 Task: Find the best route from Orlando, Florida, to Miami, Florida.
Action: Mouse moved to (291, 87)
Screenshot: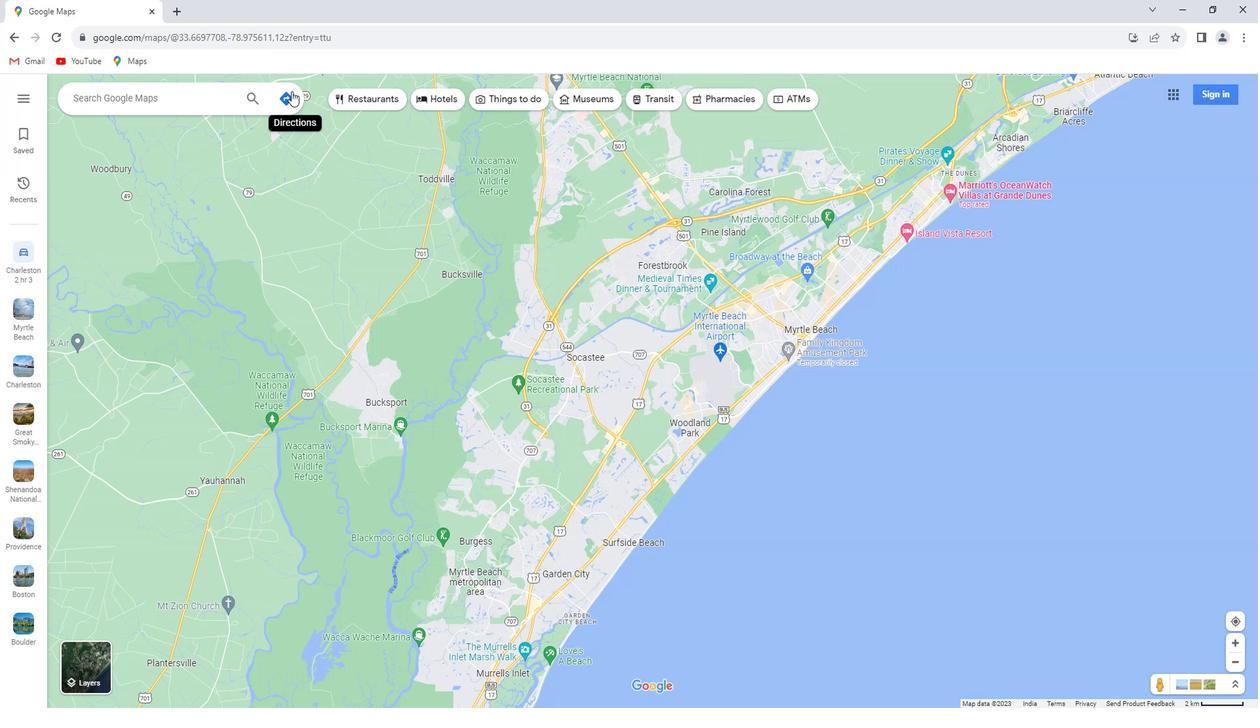 
Action: Mouse pressed left at (291, 87)
Screenshot: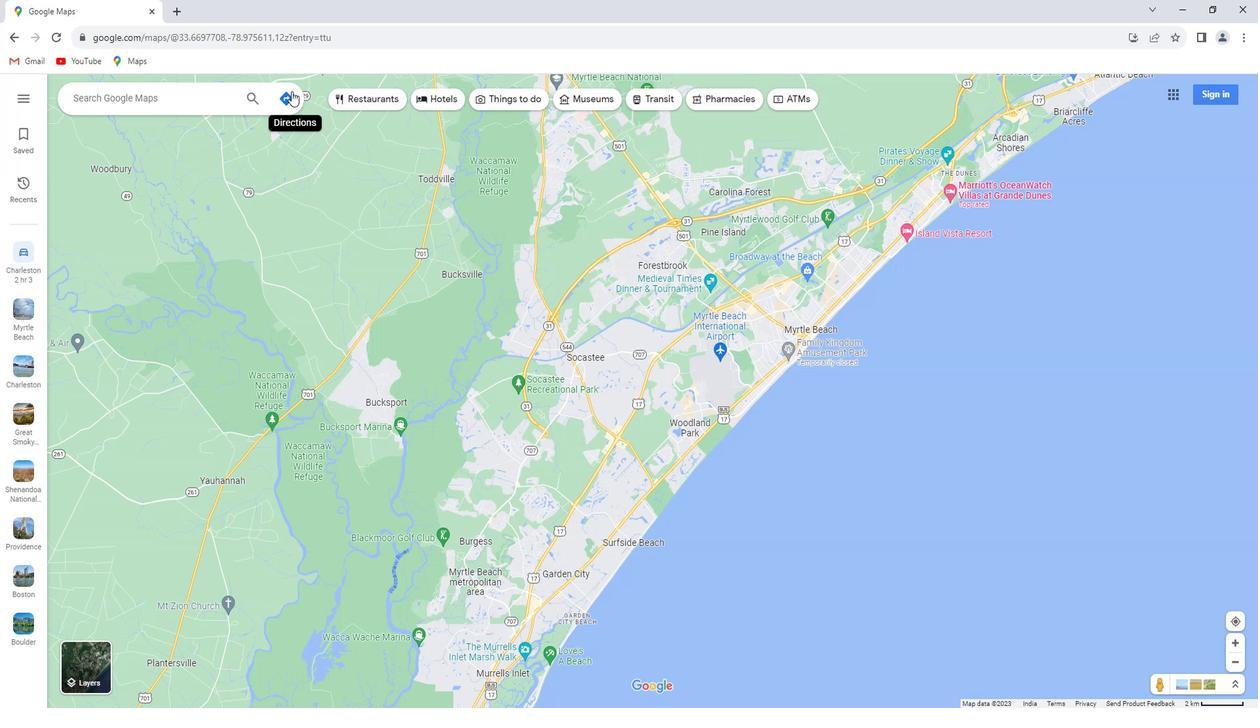 
Action: Mouse moved to (99, 90)
Screenshot: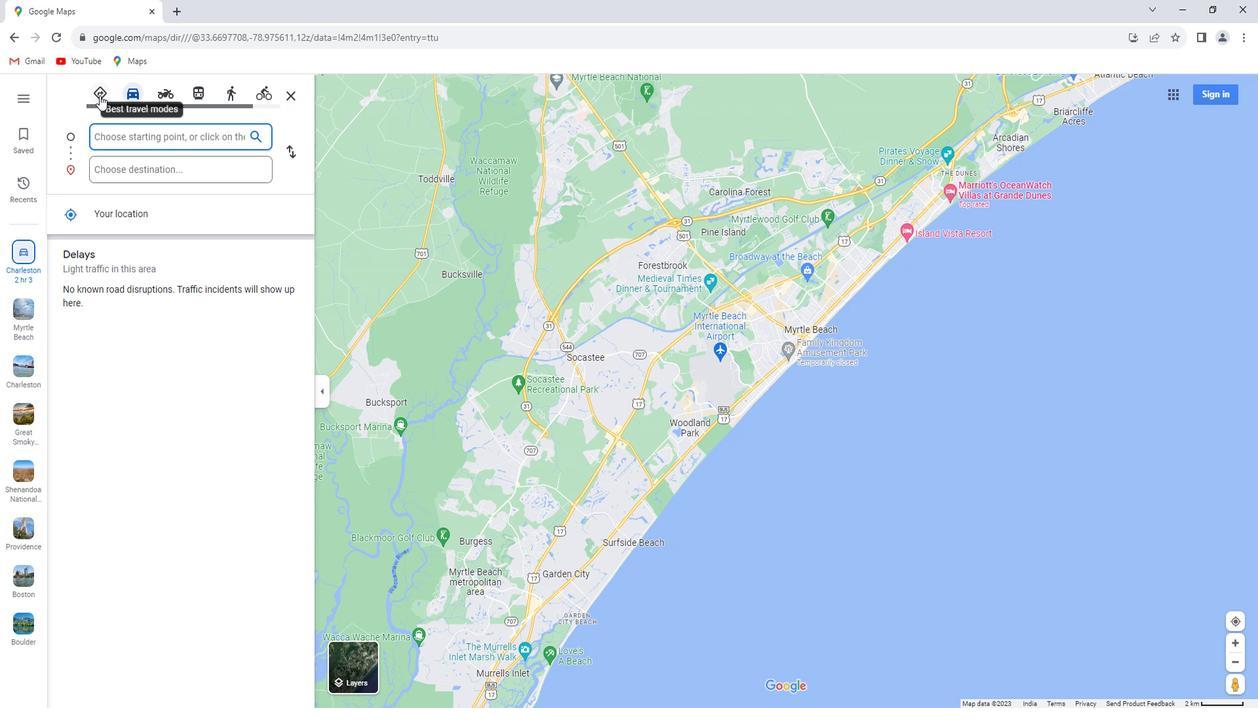 
Action: Mouse pressed left at (99, 90)
Screenshot: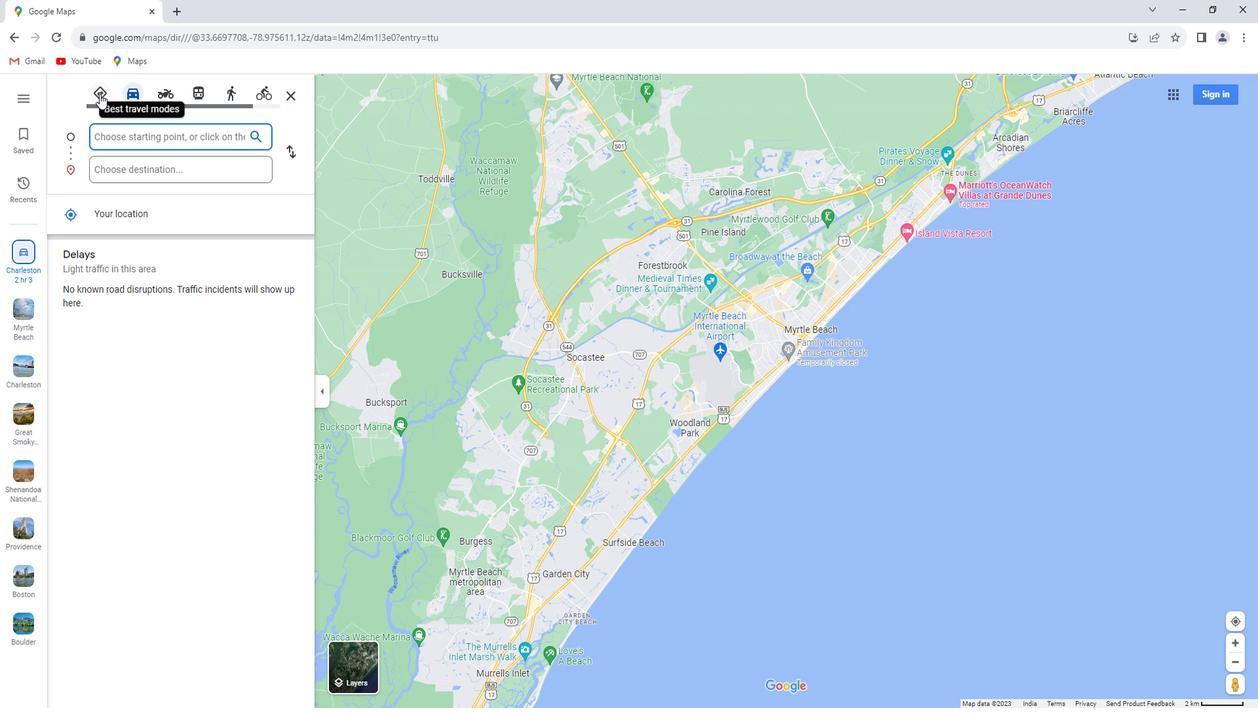 
Action: Mouse moved to (111, 131)
Screenshot: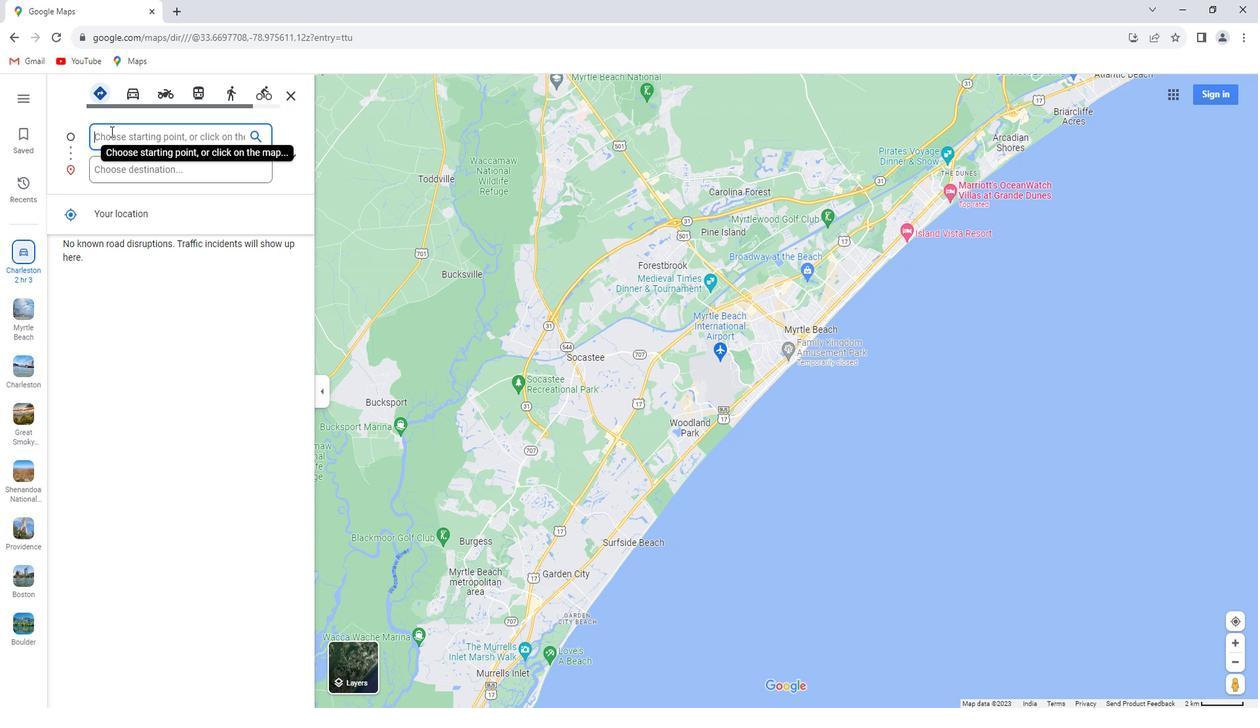 
Action: Mouse pressed left at (111, 131)
Screenshot: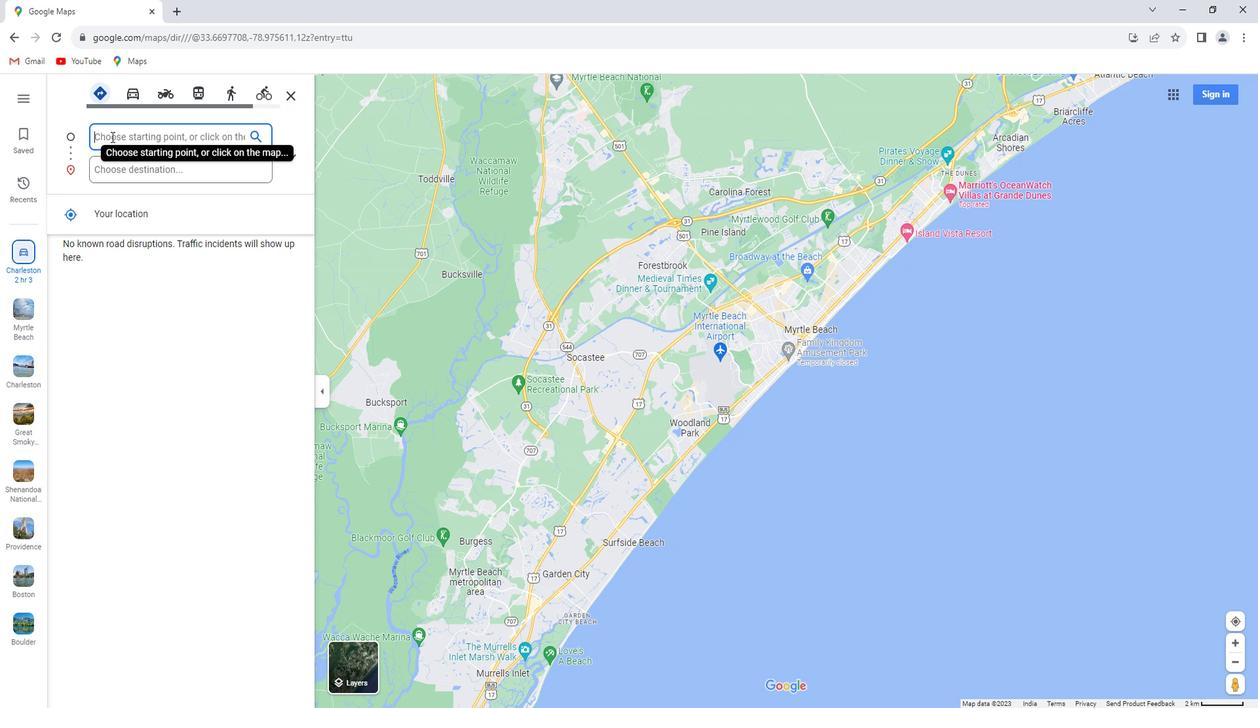 
Action: Key pressed <Key.shift>Orlando,<Key.space><Key.shift>Florida
Screenshot: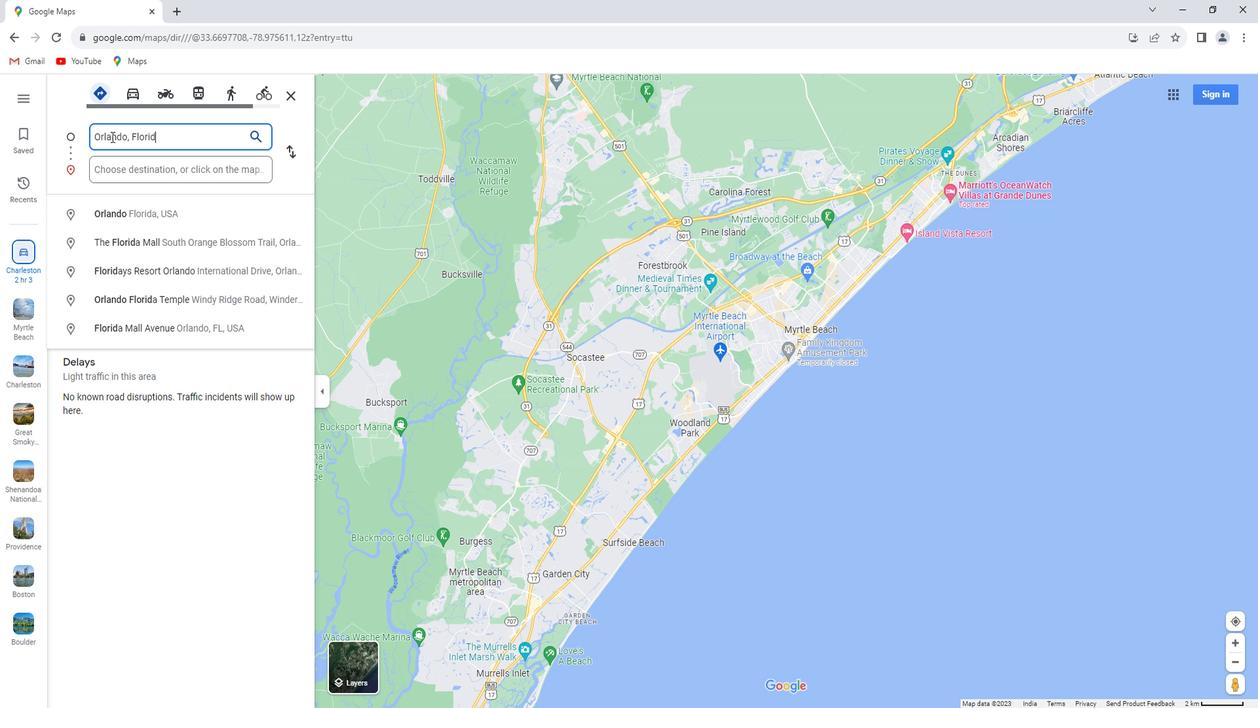 
Action: Mouse moved to (139, 161)
Screenshot: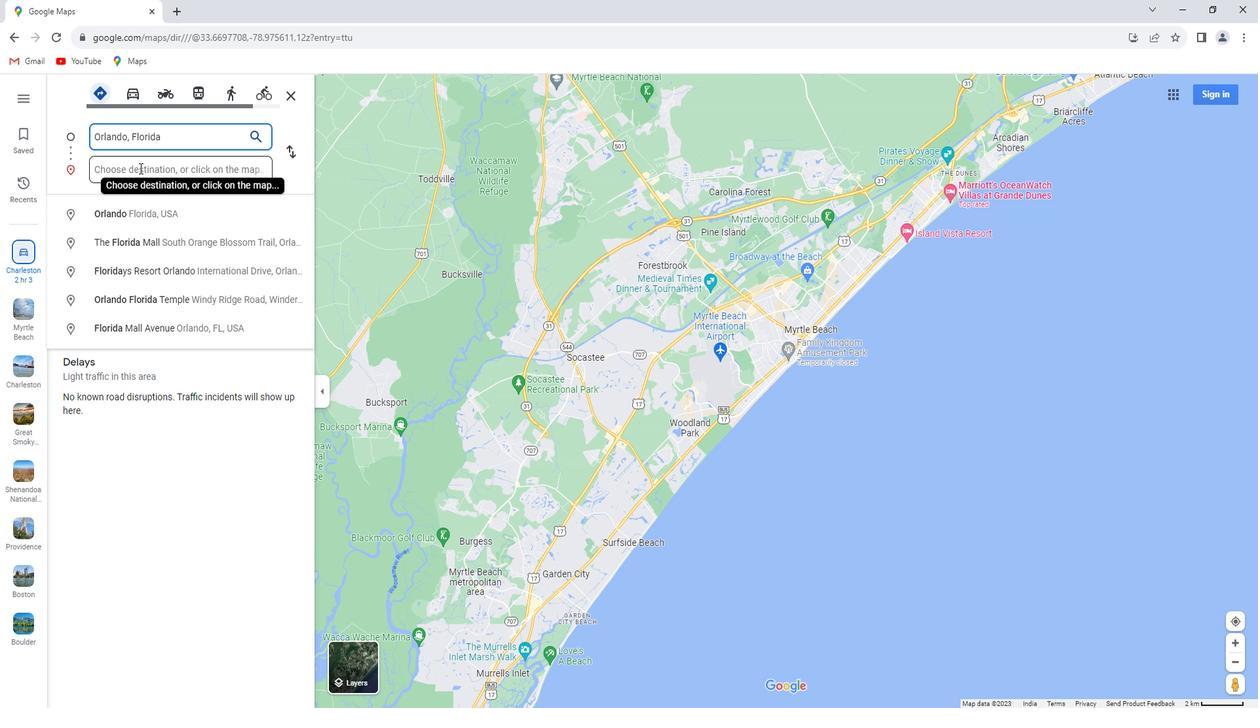 
Action: Mouse pressed left at (139, 161)
Screenshot: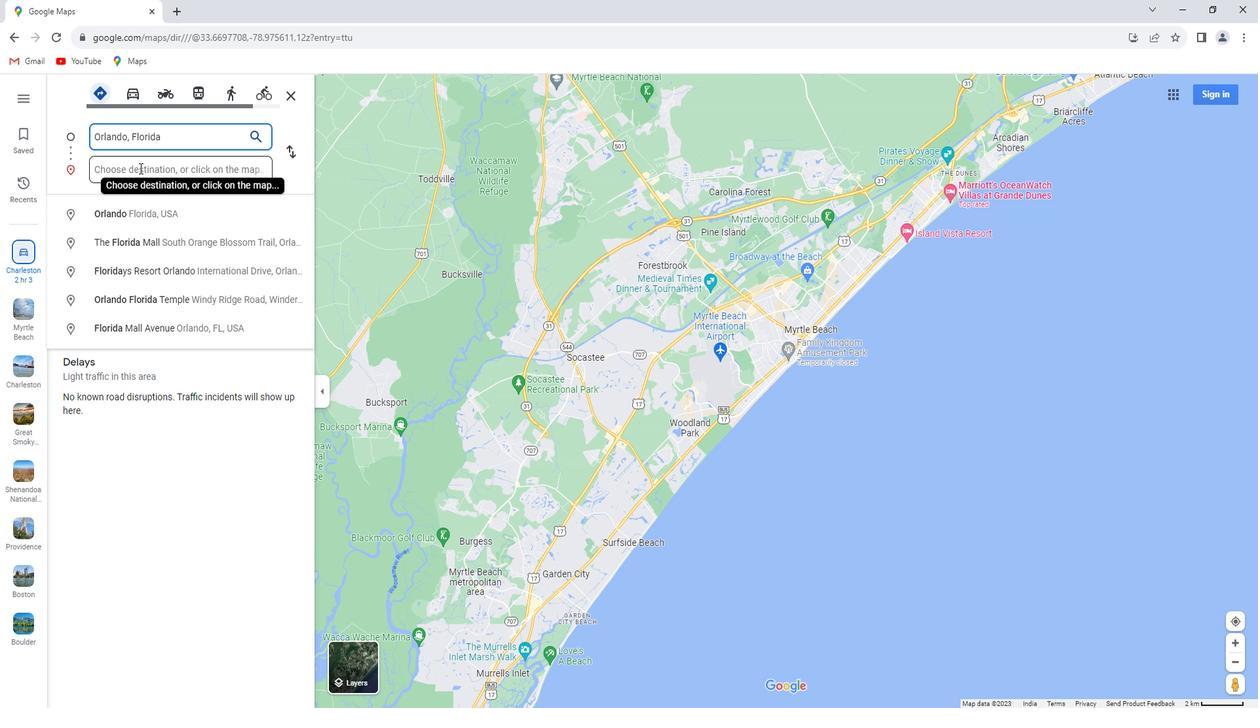 
Action: Key pressed <Key.shift>Mo<Key.backspace>iami,<Key.space><Key.shift>florida<Key.enter>
Screenshot: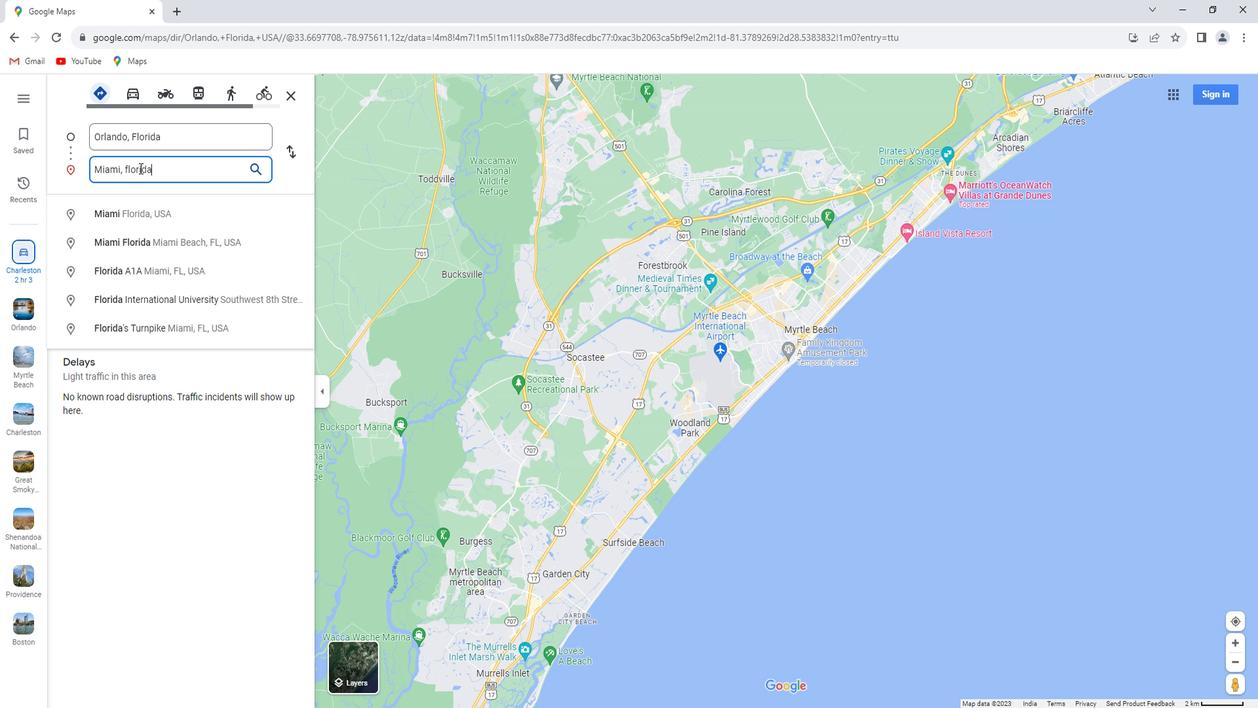 
Action: Mouse moved to (214, 181)
Screenshot: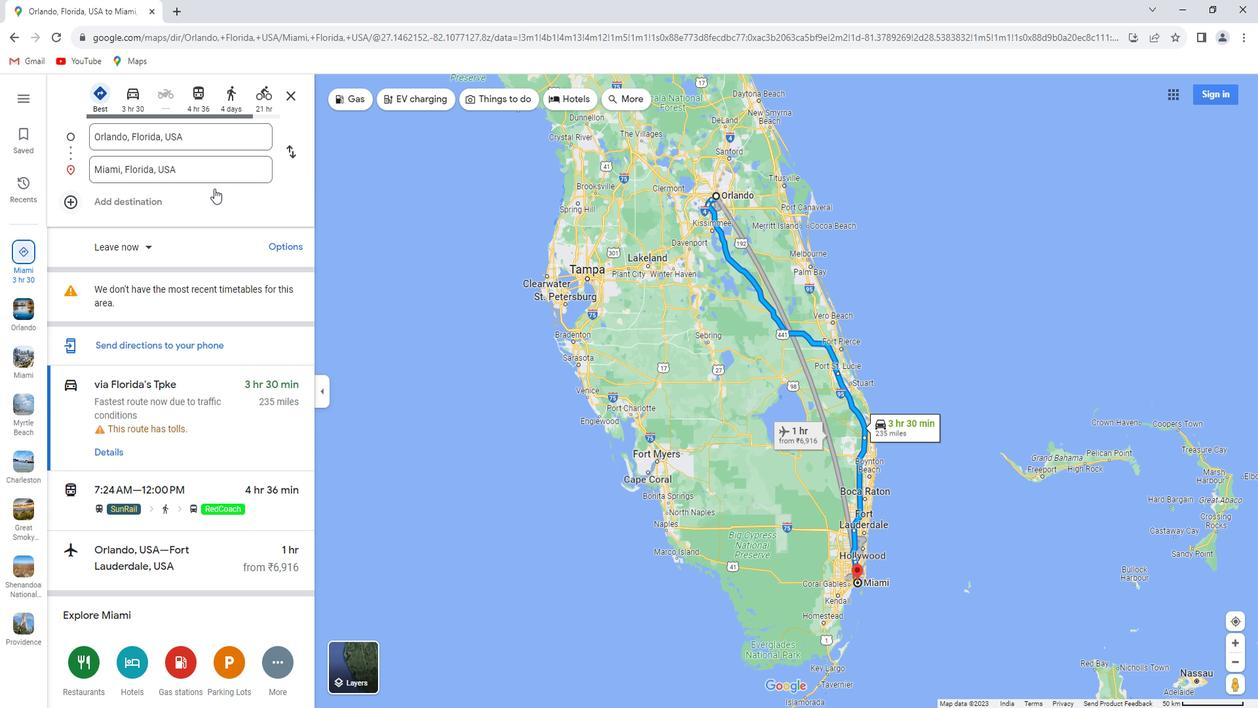
